 Task: Disable the option email in Job alerts.
Action: Mouse moved to (707, 92)
Screenshot: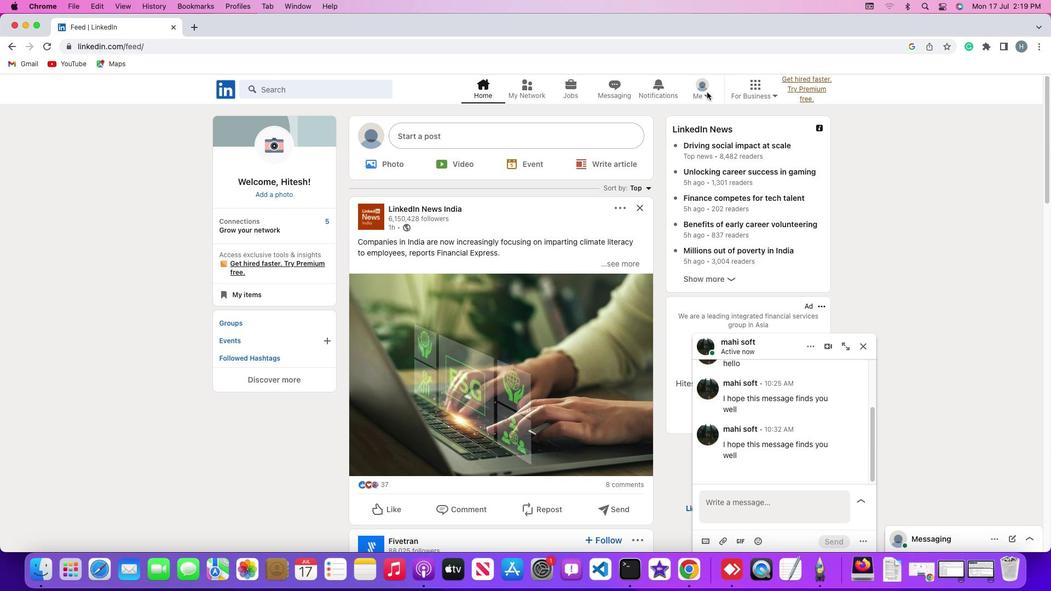 
Action: Mouse pressed left at (707, 92)
Screenshot: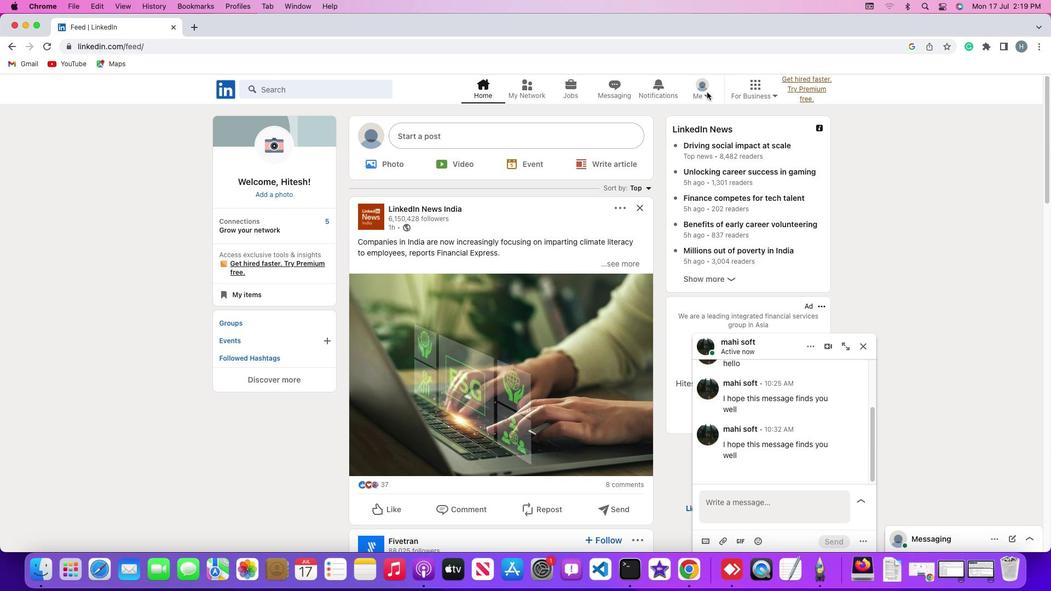 
Action: Mouse moved to (706, 94)
Screenshot: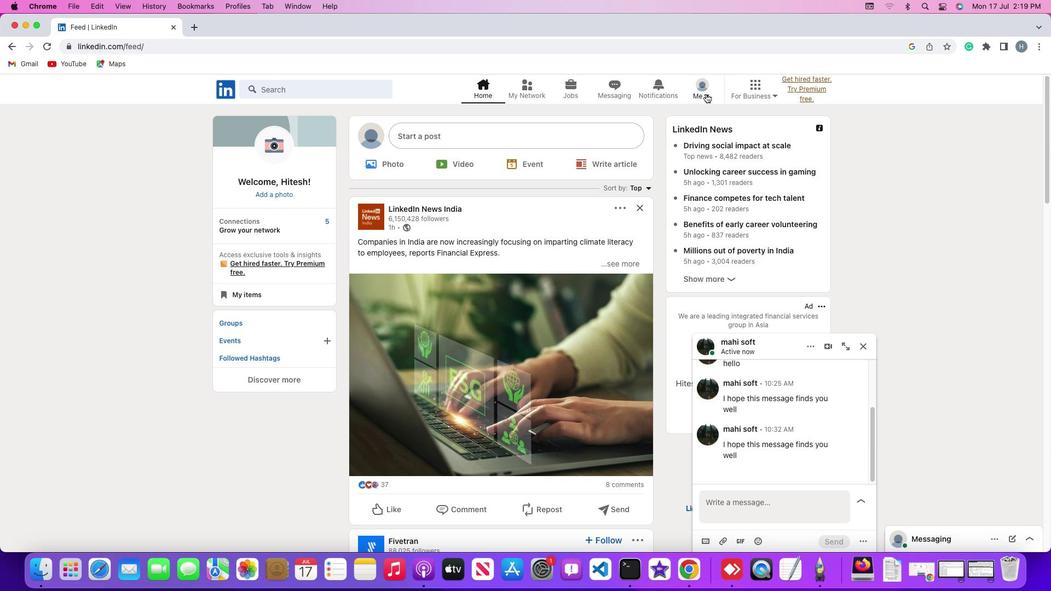 
Action: Mouse pressed left at (706, 94)
Screenshot: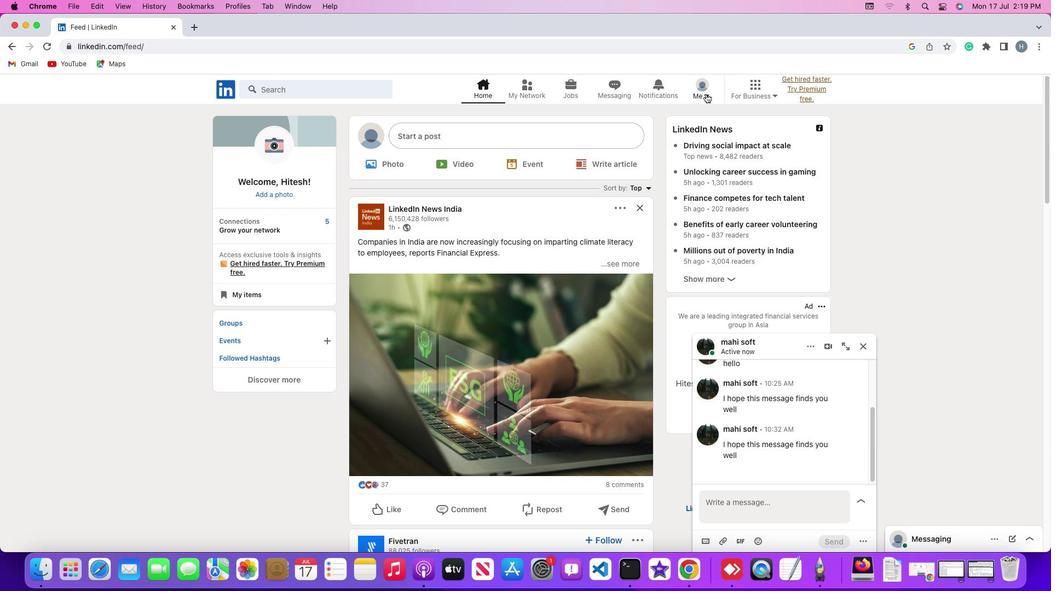 
Action: Mouse moved to (631, 209)
Screenshot: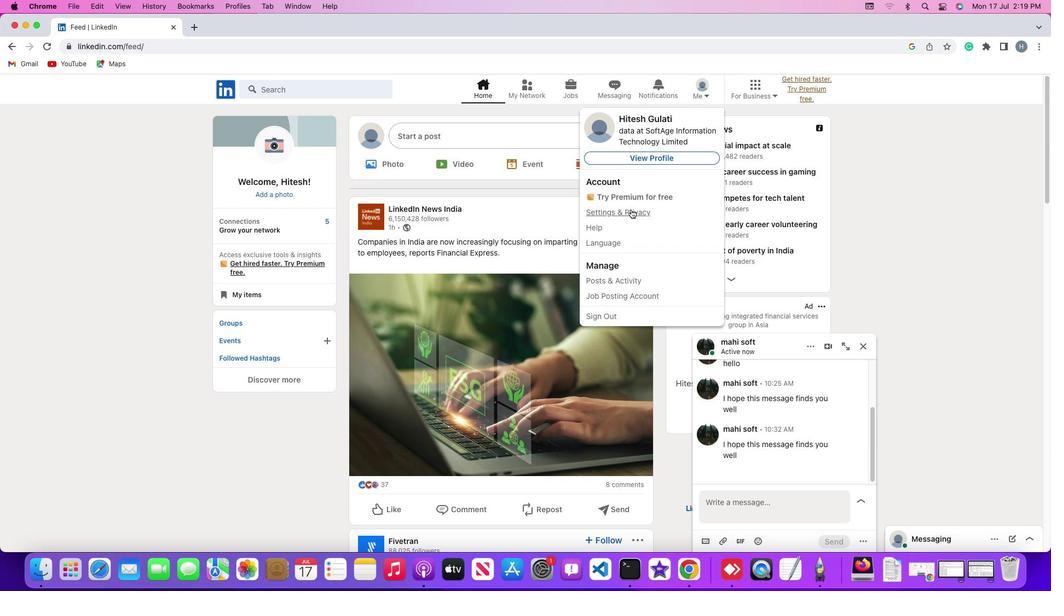
Action: Mouse pressed left at (631, 209)
Screenshot: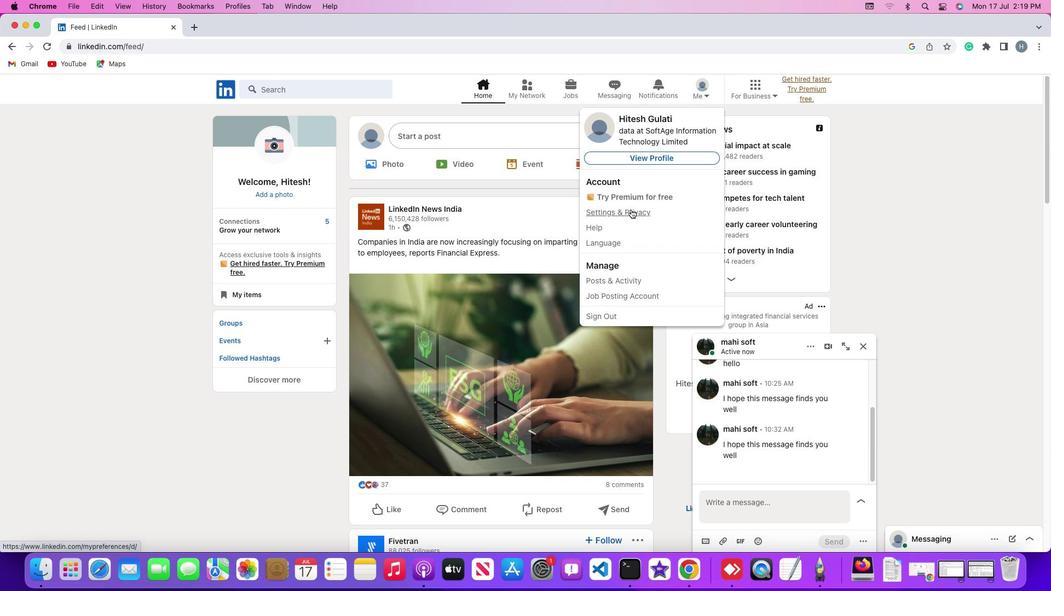 
Action: Mouse moved to (92, 370)
Screenshot: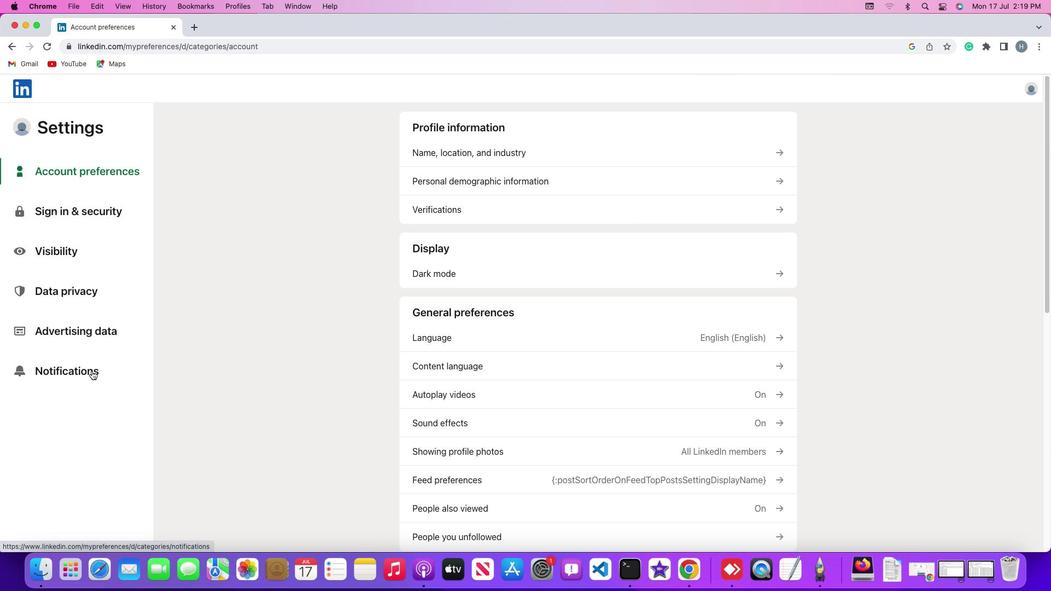 
Action: Mouse pressed left at (92, 370)
Screenshot: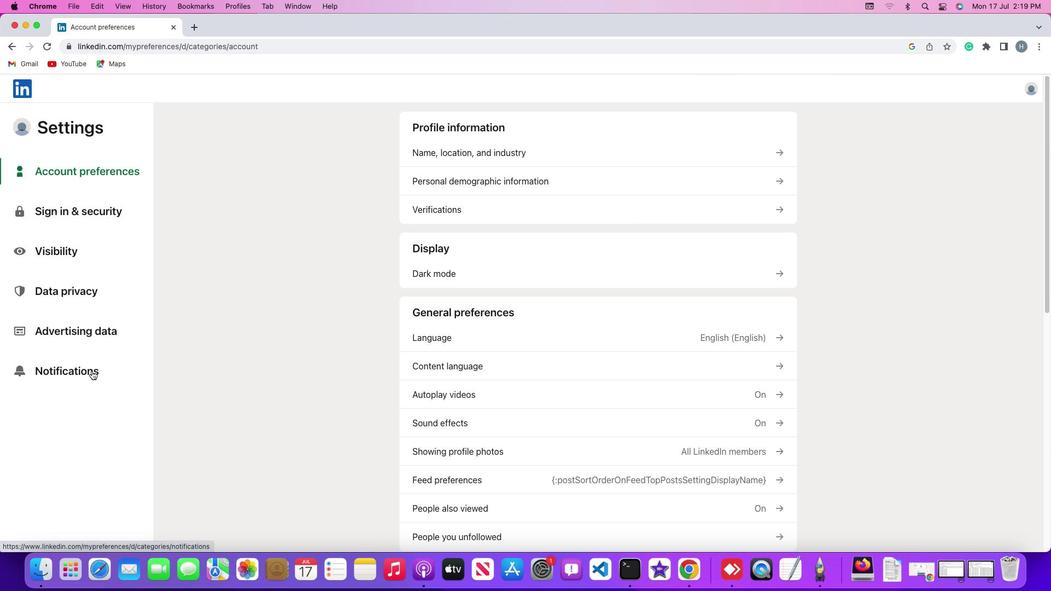 
Action: Mouse pressed left at (92, 370)
Screenshot: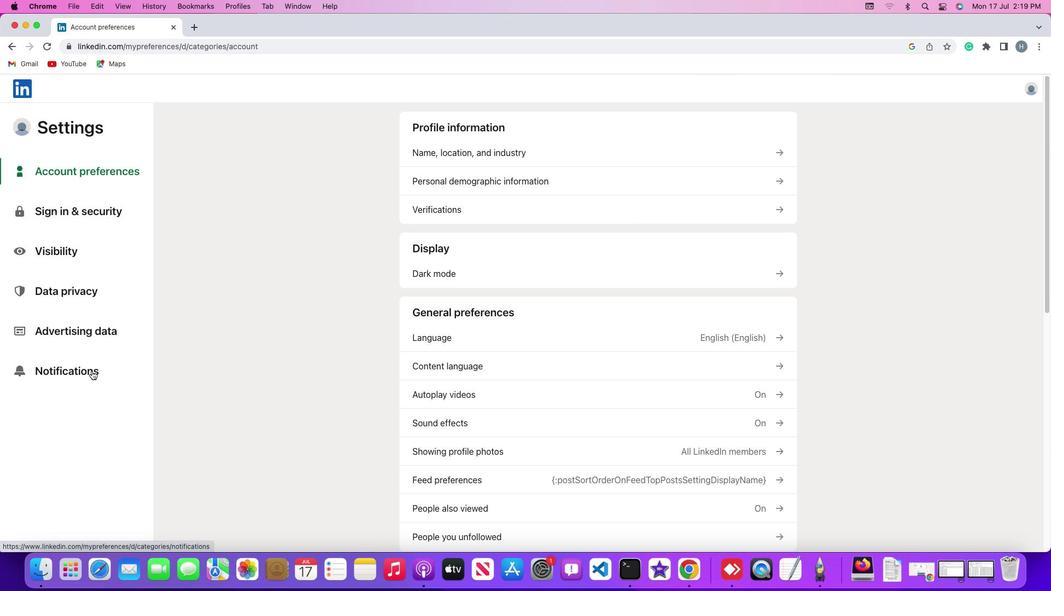 
Action: Mouse moved to (560, 159)
Screenshot: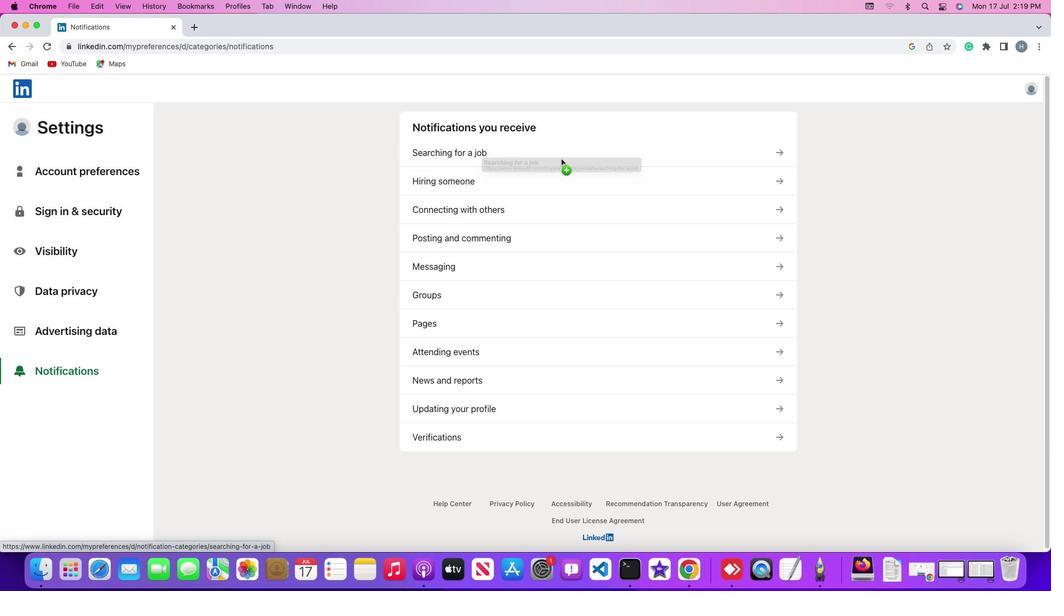 
Action: Mouse pressed left at (560, 159)
Screenshot: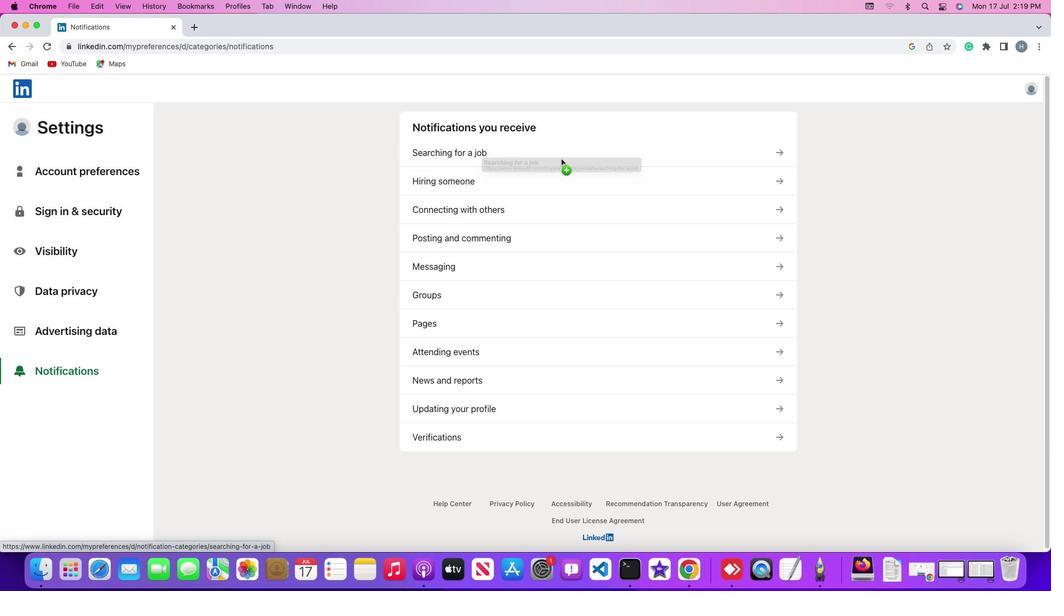 
Action: Mouse moved to (564, 156)
Screenshot: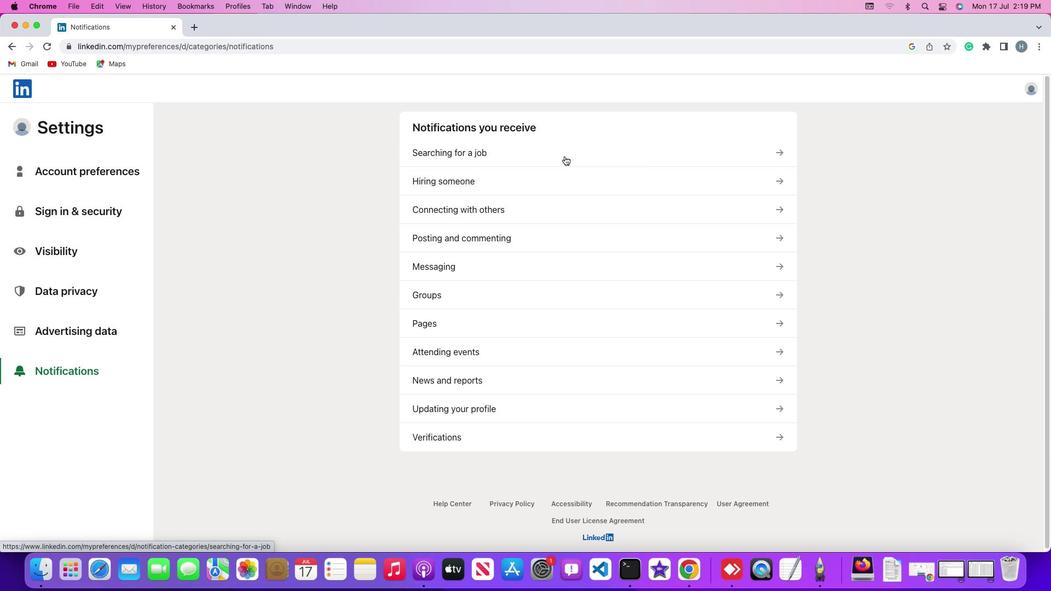 
Action: Mouse pressed left at (564, 156)
Screenshot: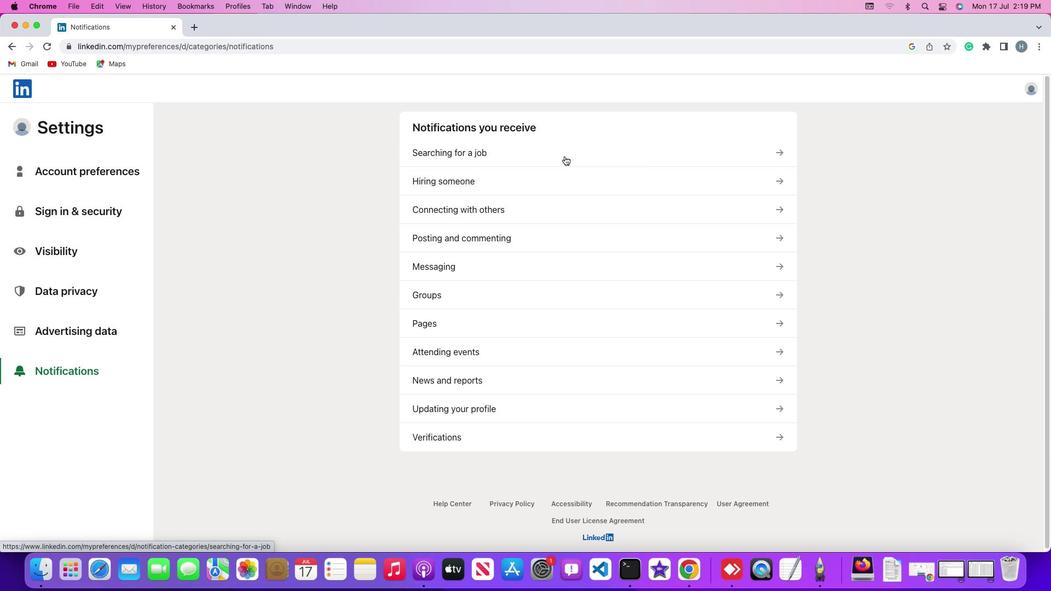 
Action: Mouse moved to (518, 242)
Screenshot: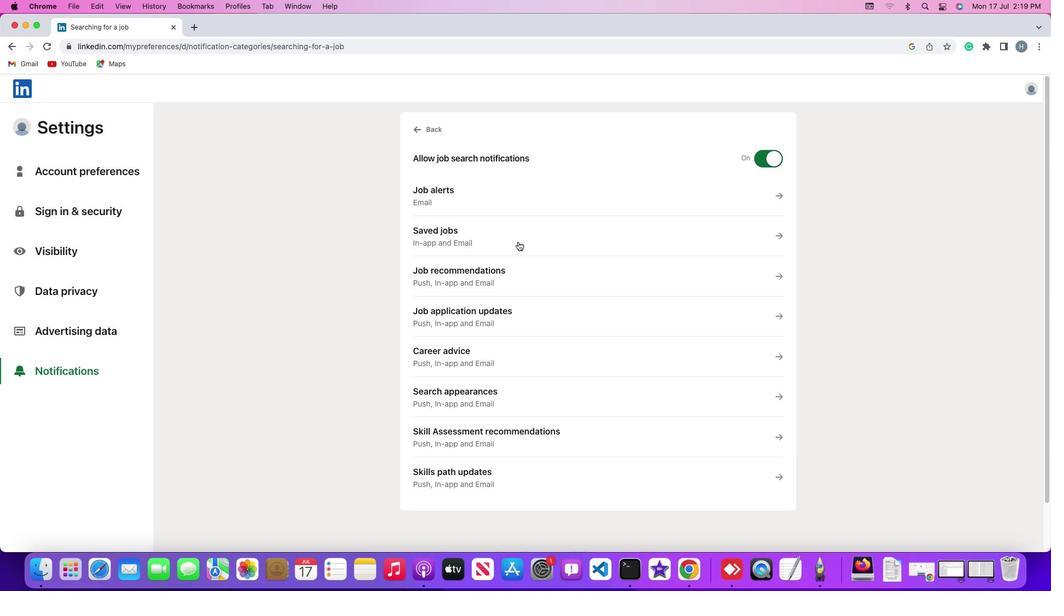 
Action: Mouse pressed left at (518, 242)
Screenshot: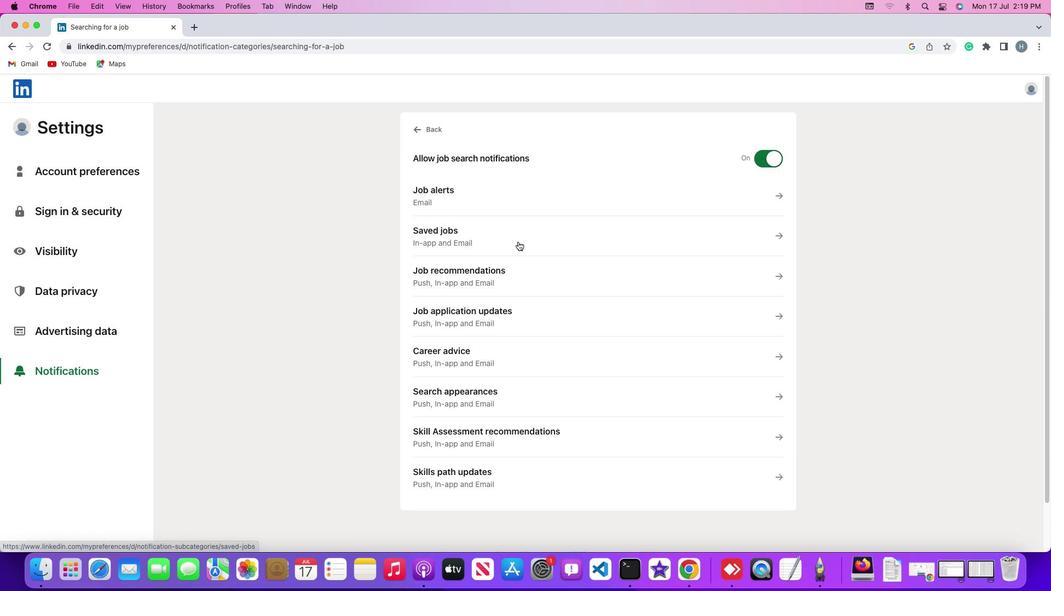
Action: Mouse moved to (766, 318)
Screenshot: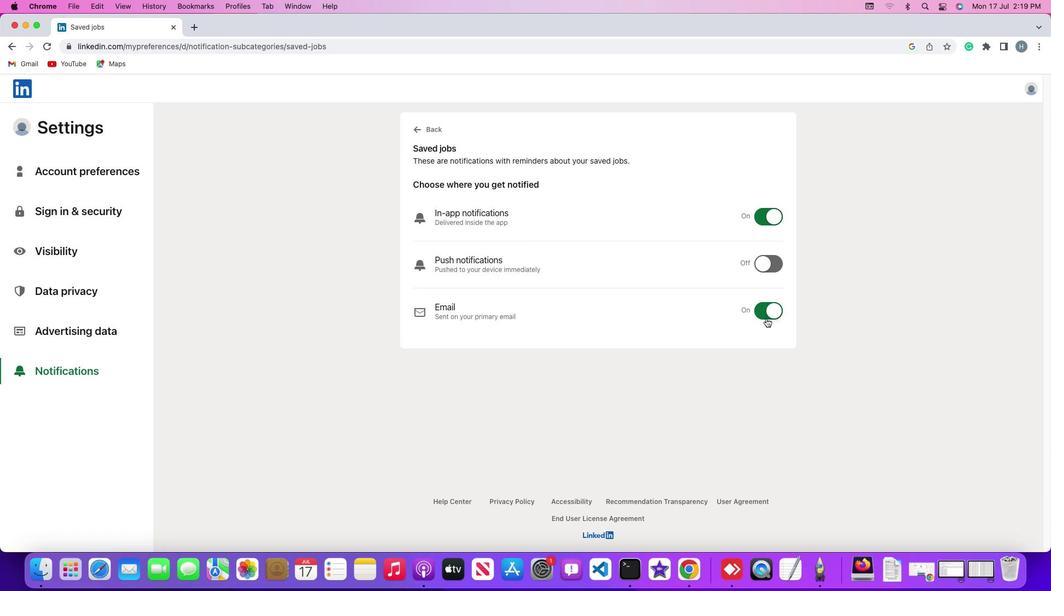 
Action: Mouse pressed left at (766, 318)
Screenshot: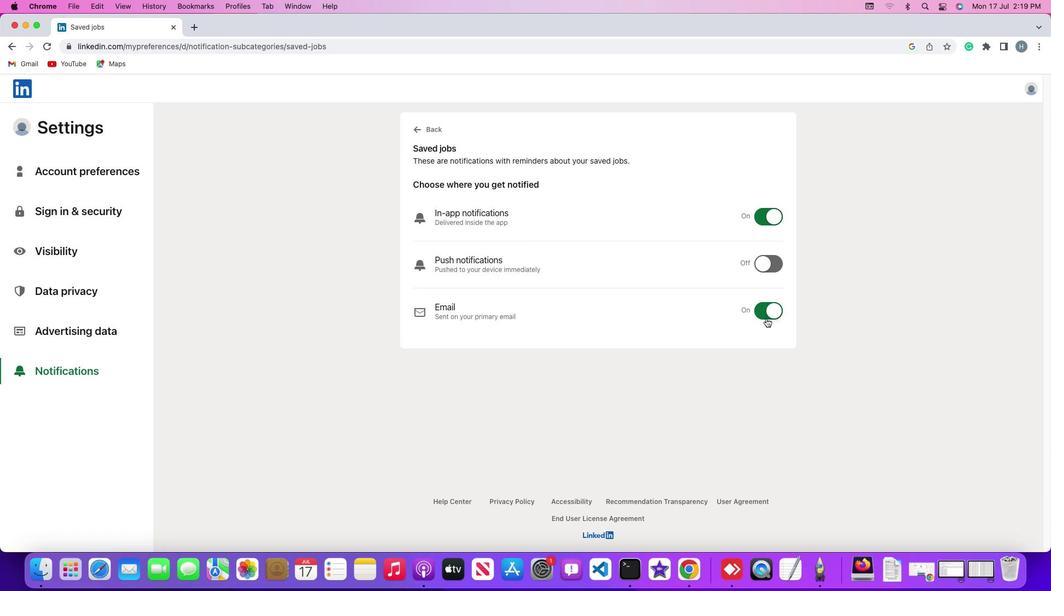 
